 Task: Add a condition where "Channel Is not X corp DM" in pending tickets.
Action: Mouse moved to (98, 437)
Screenshot: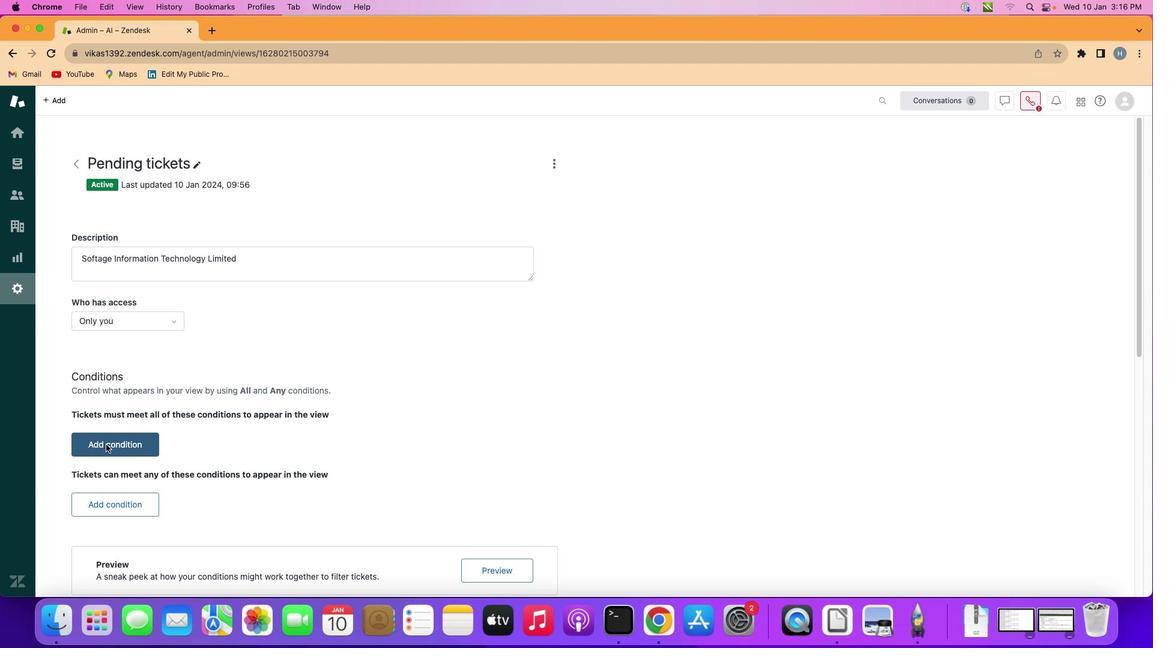 
Action: Mouse pressed left at (98, 437)
Screenshot: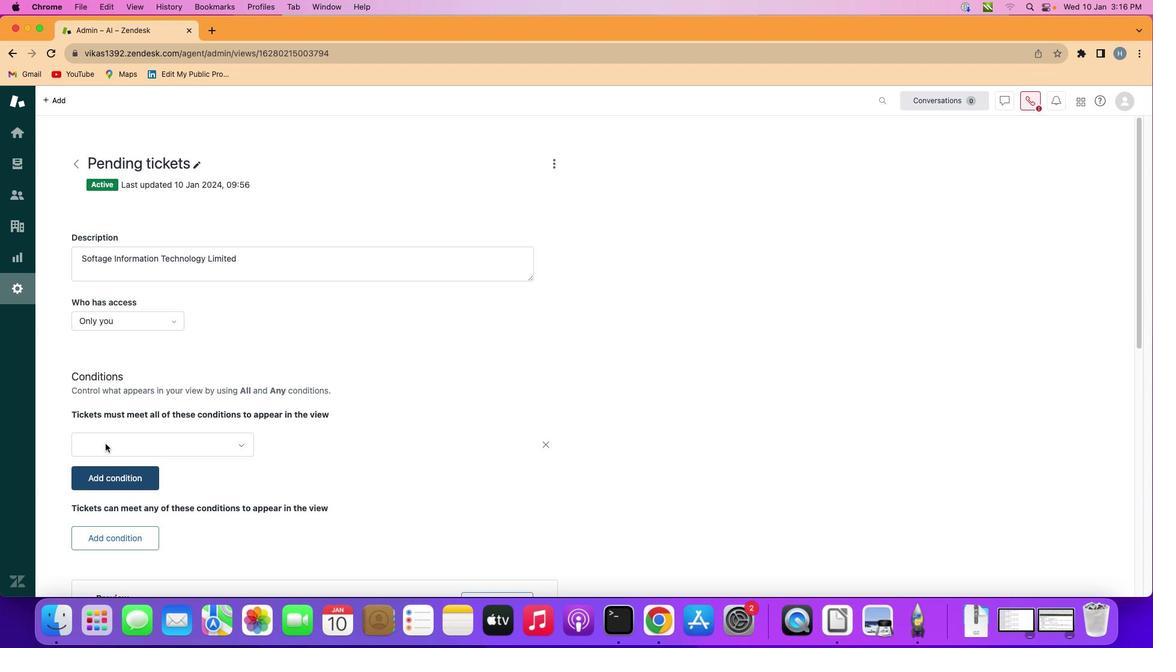 
Action: Mouse moved to (150, 430)
Screenshot: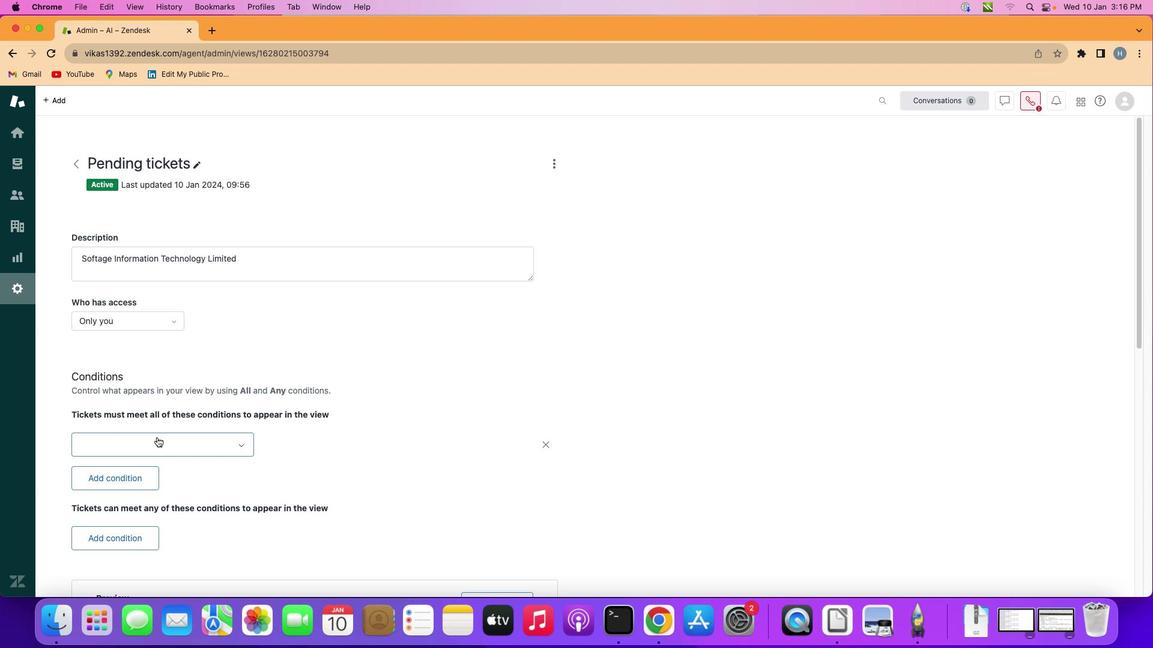 
Action: Mouse pressed left at (150, 430)
Screenshot: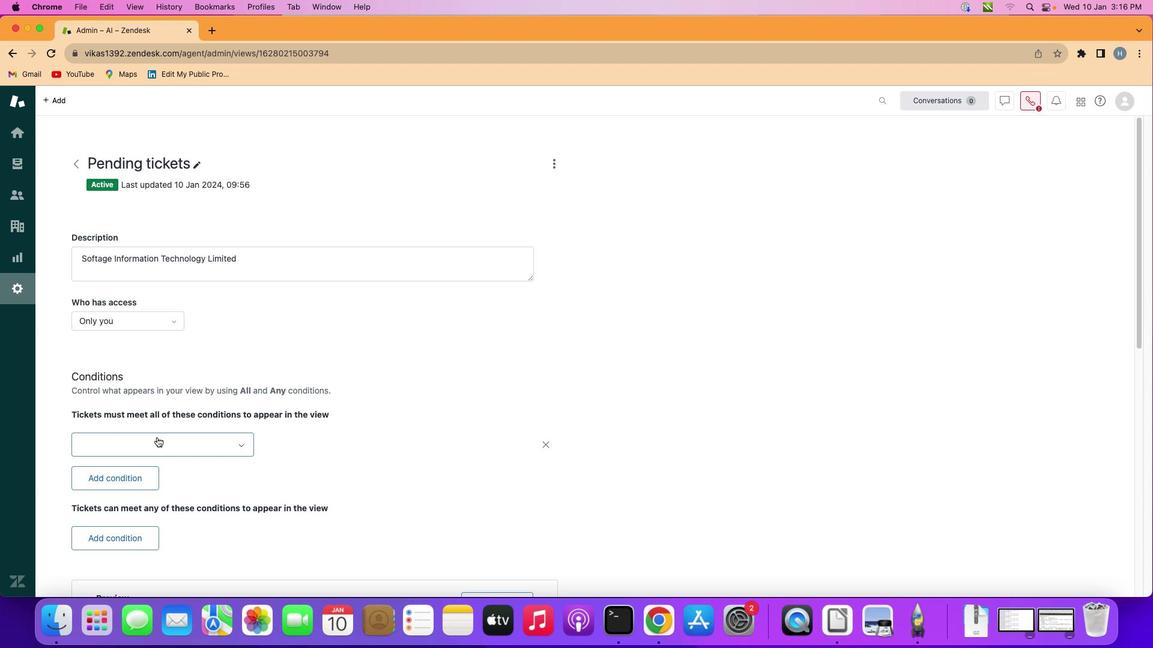 
Action: Mouse moved to (156, 305)
Screenshot: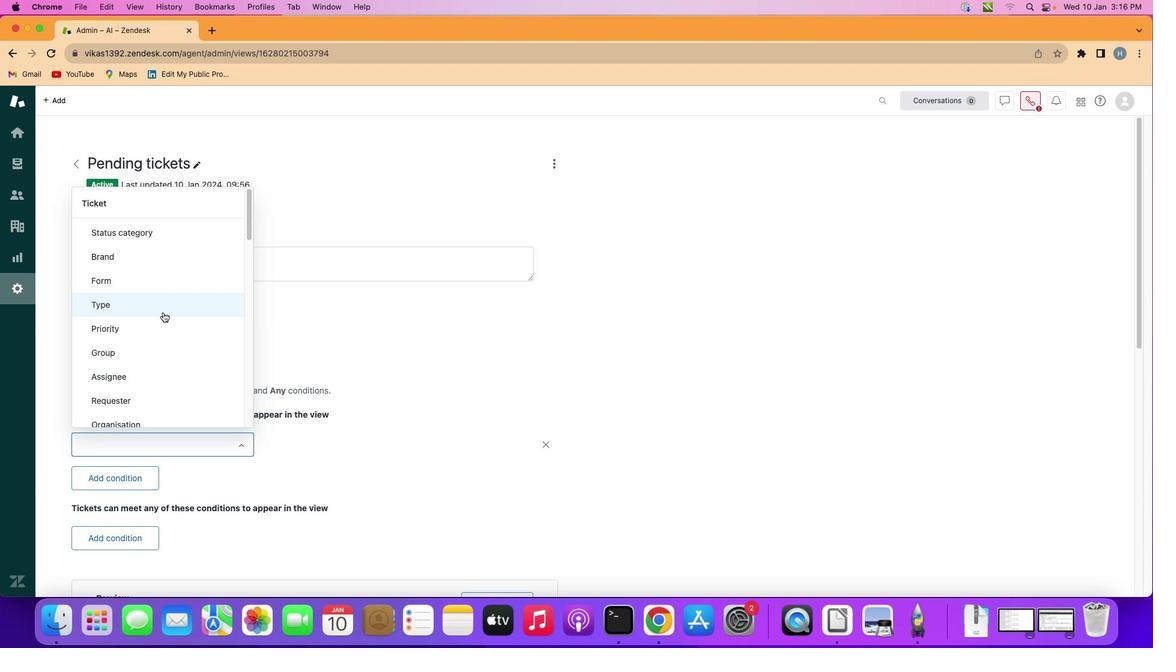 
Action: Mouse scrolled (156, 305) with delta (-6, -7)
Screenshot: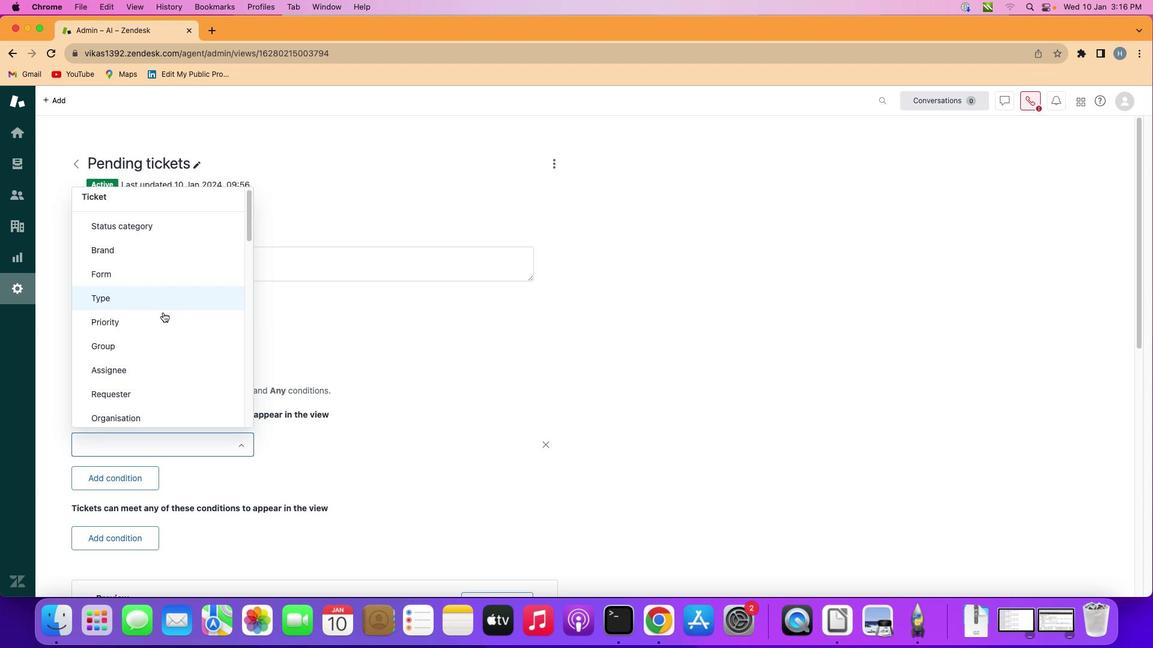 
Action: Mouse scrolled (156, 305) with delta (-6, -7)
Screenshot: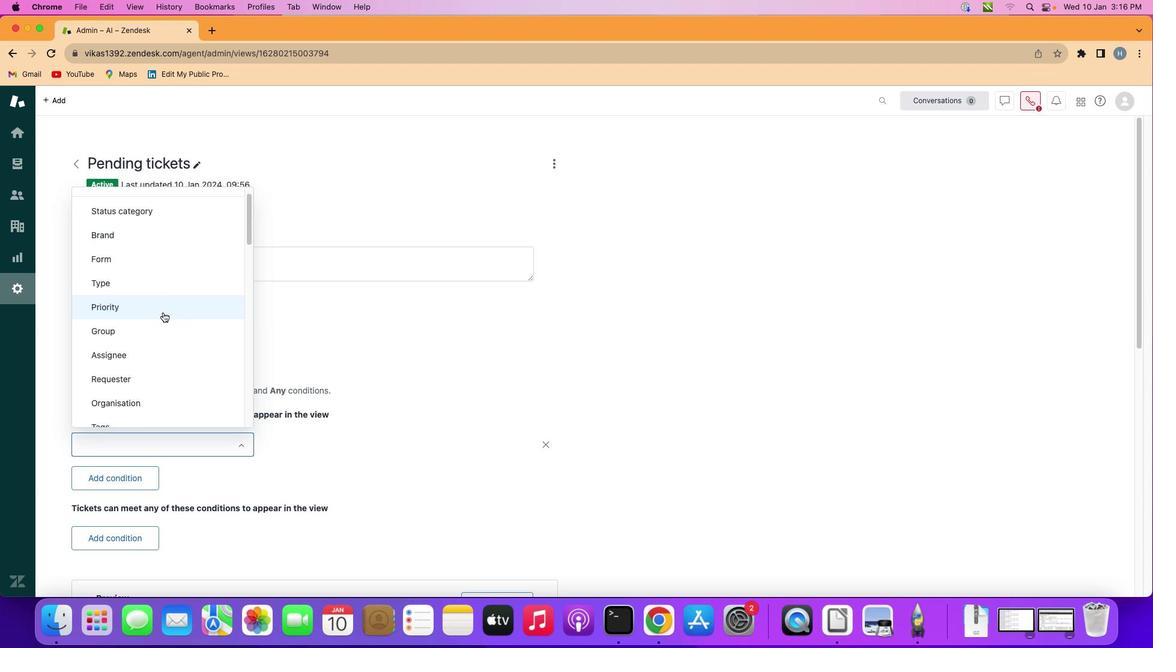 
Action: Mouse scrolled (156, 305) with delta (-6, -7)
Screenshot: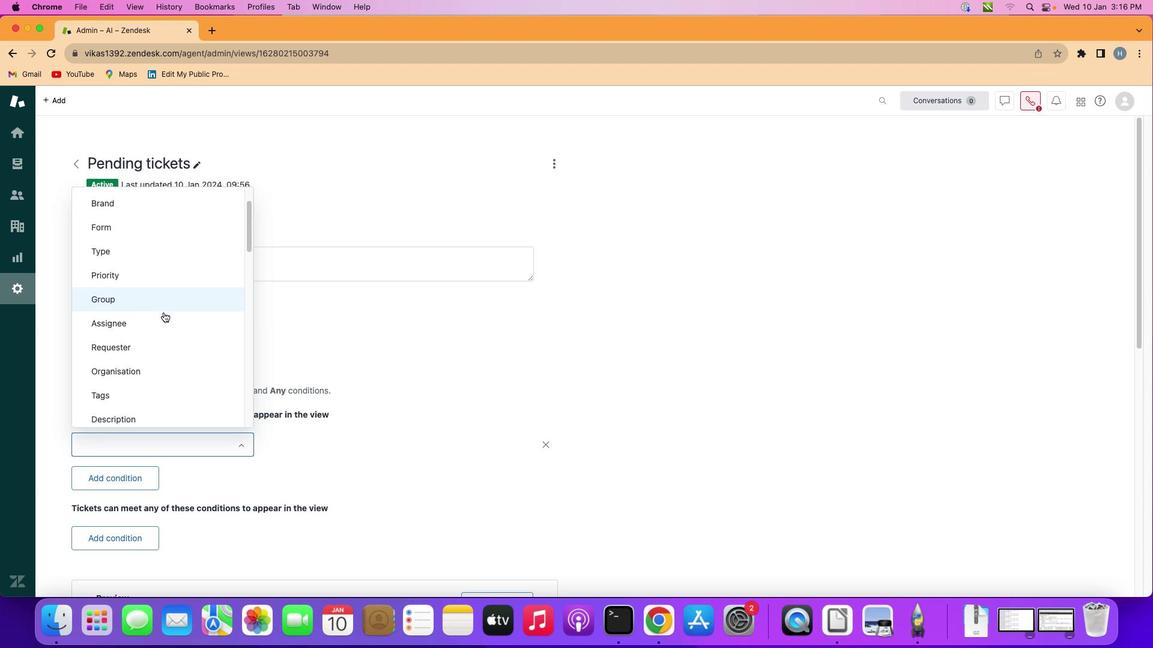 
Action: Mouse moved to (156, 305)
Screenshot: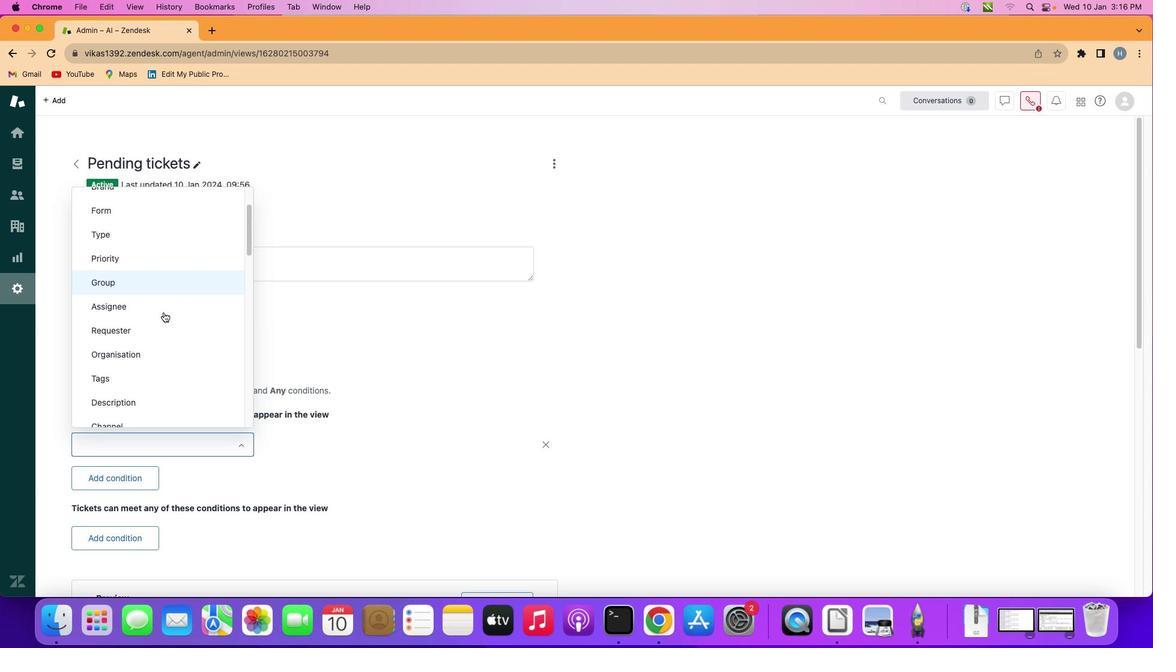 
Action: Mouse scrolled (156, 305) with delta (-6, -7)
Screenshot: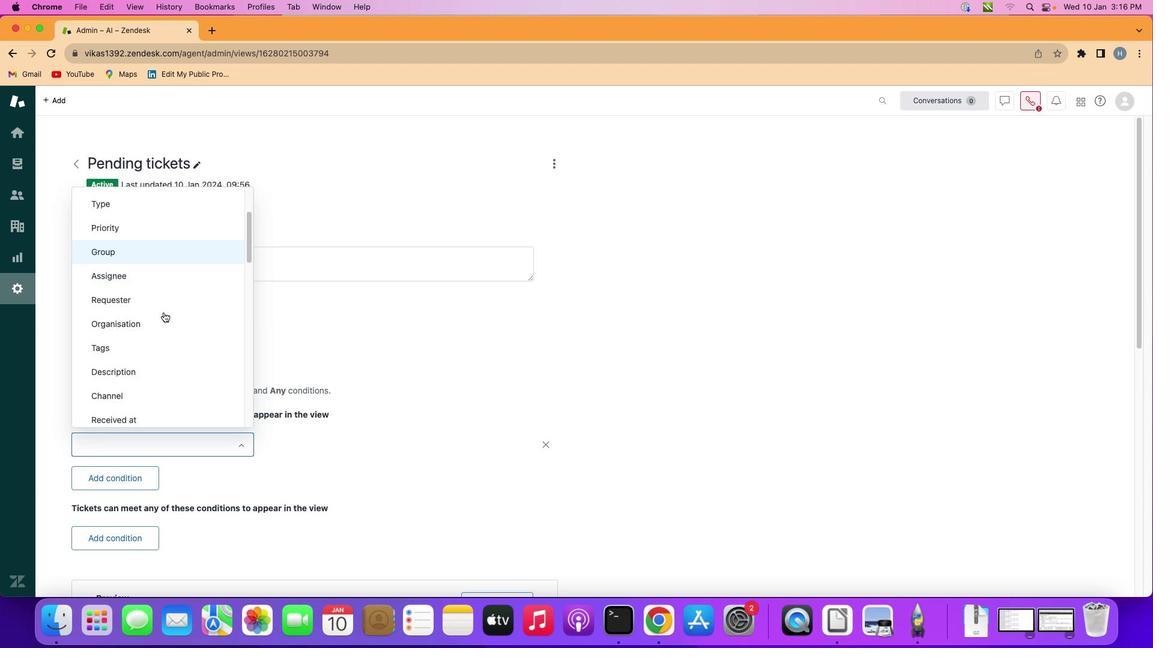 
Action: Mouse moved to (156, 305)
Screenshot: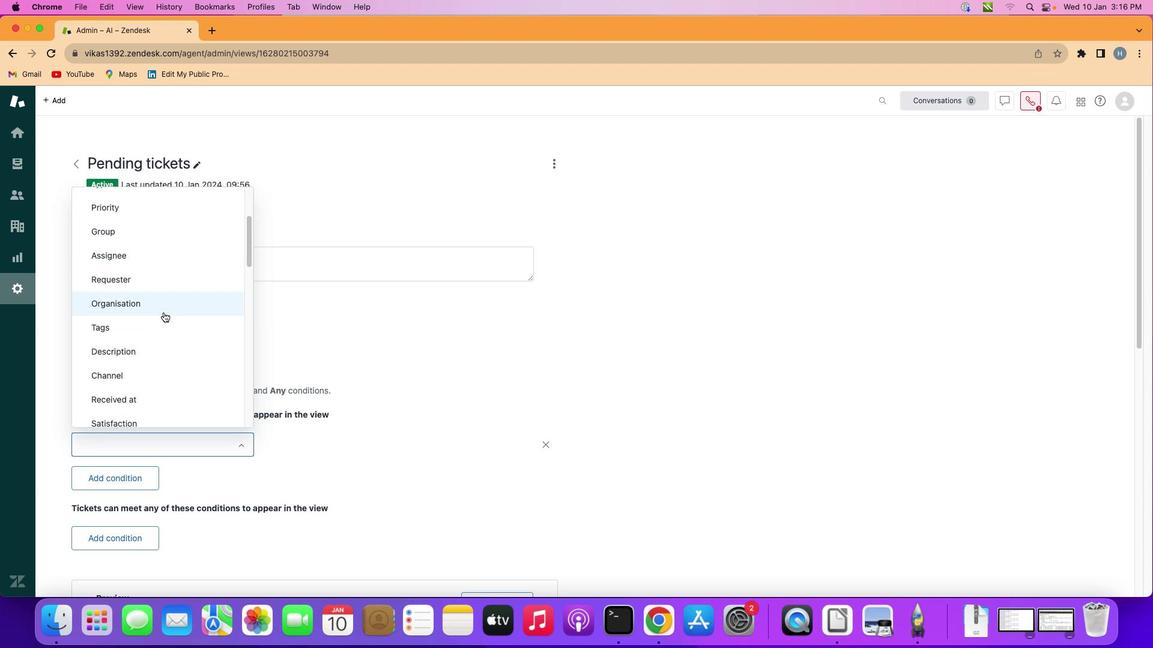 
Action: Mouse scrolled (156, 305) with delta (-6, -7)
Screenshot: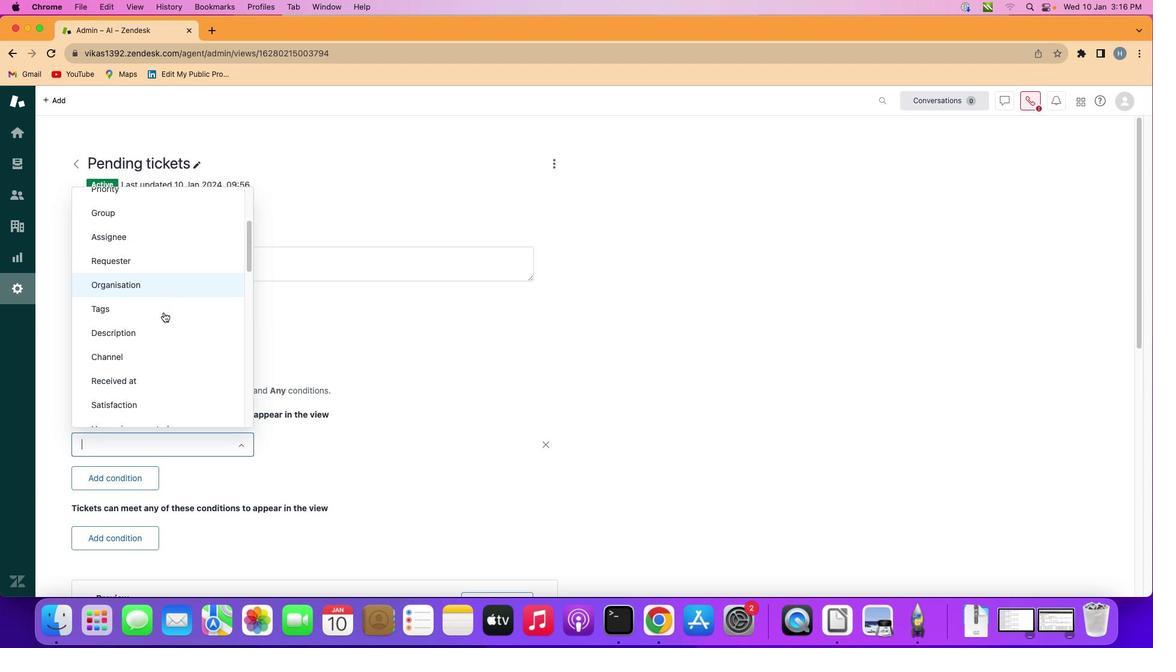 
Action: Mouse moved to (163, 341)
Screenshot: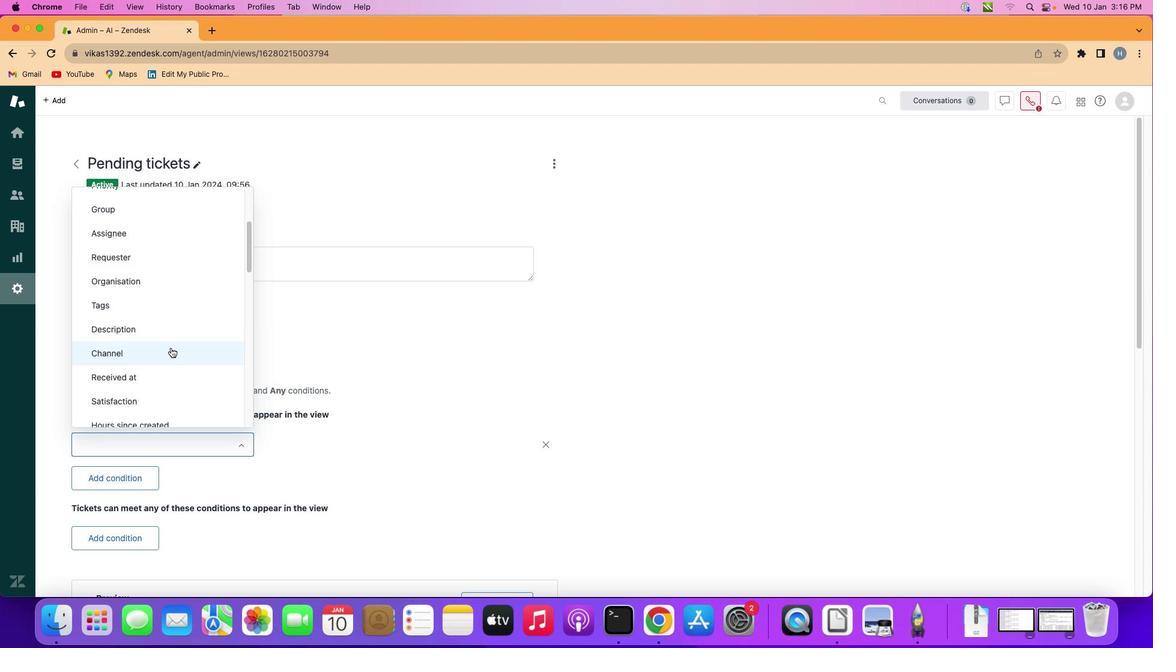 
Action: Mouse pressed left at (163, 341)
Screenshot: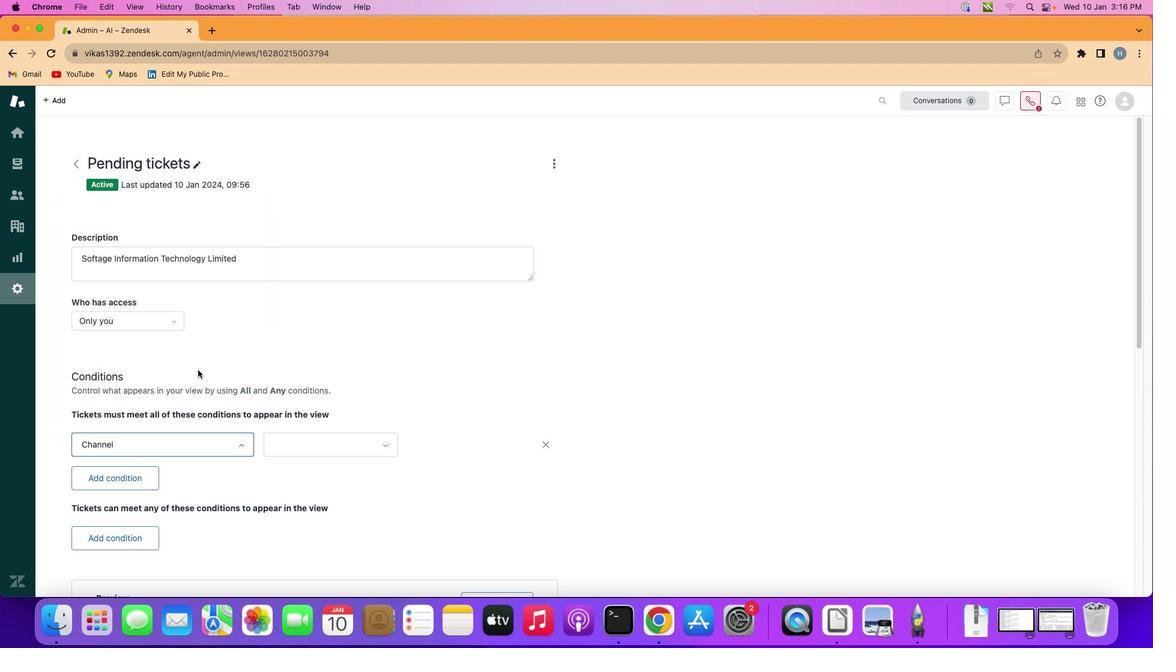 
Action: Mouse moved to (304, 432)
Screenshot: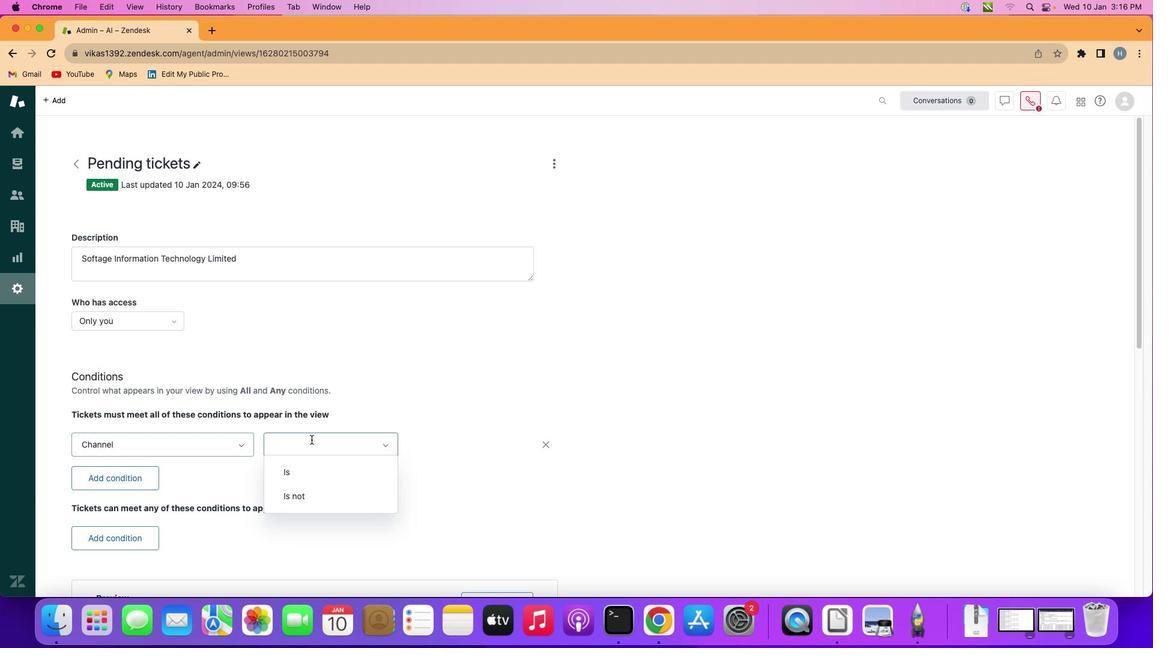 
Action: Mouse pressed left at (304, 432)
Screenshot: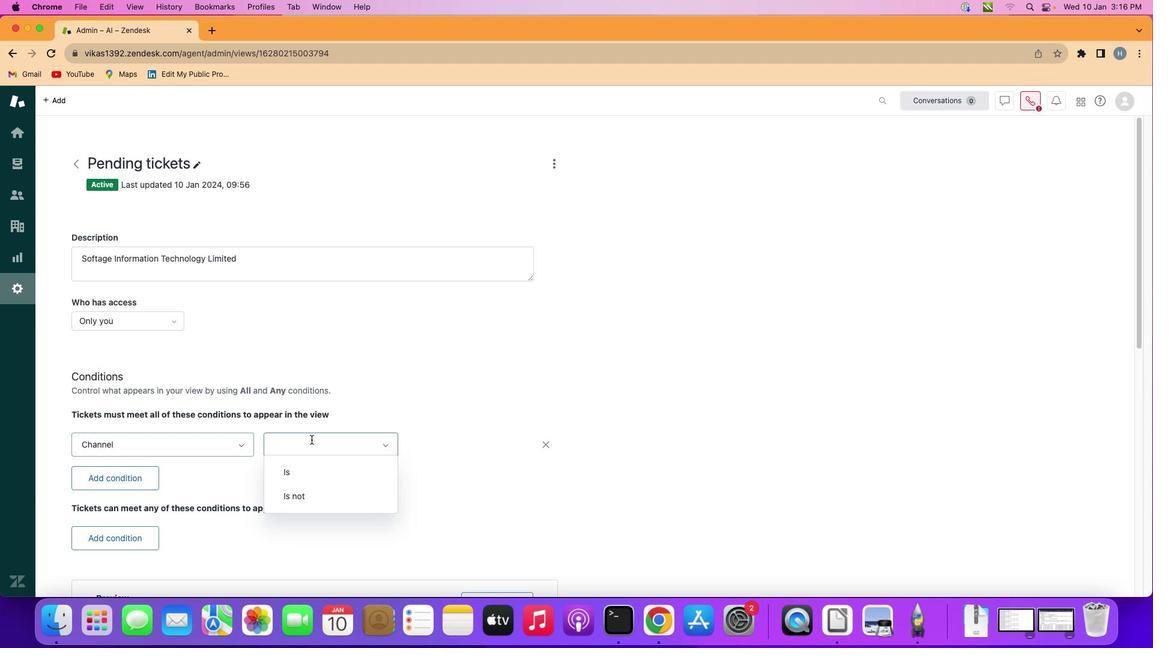 
Action: Mouse moved to (312, 493)
Screenshot: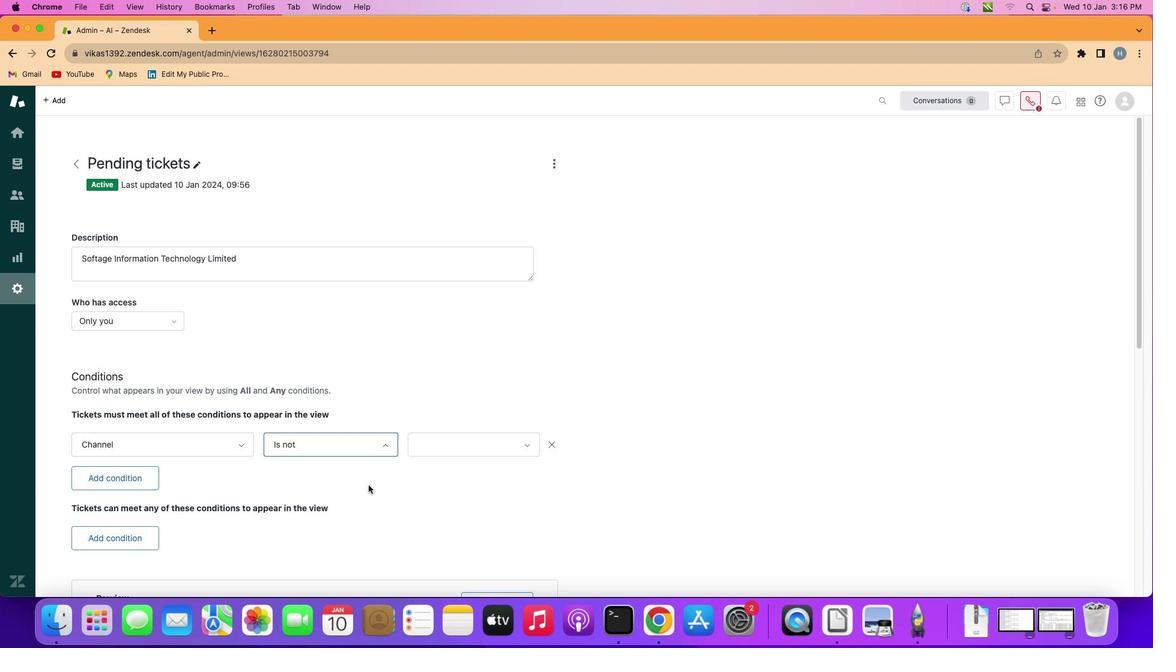 
Action: Mouse pressed left at (312, 493)
Screenshot: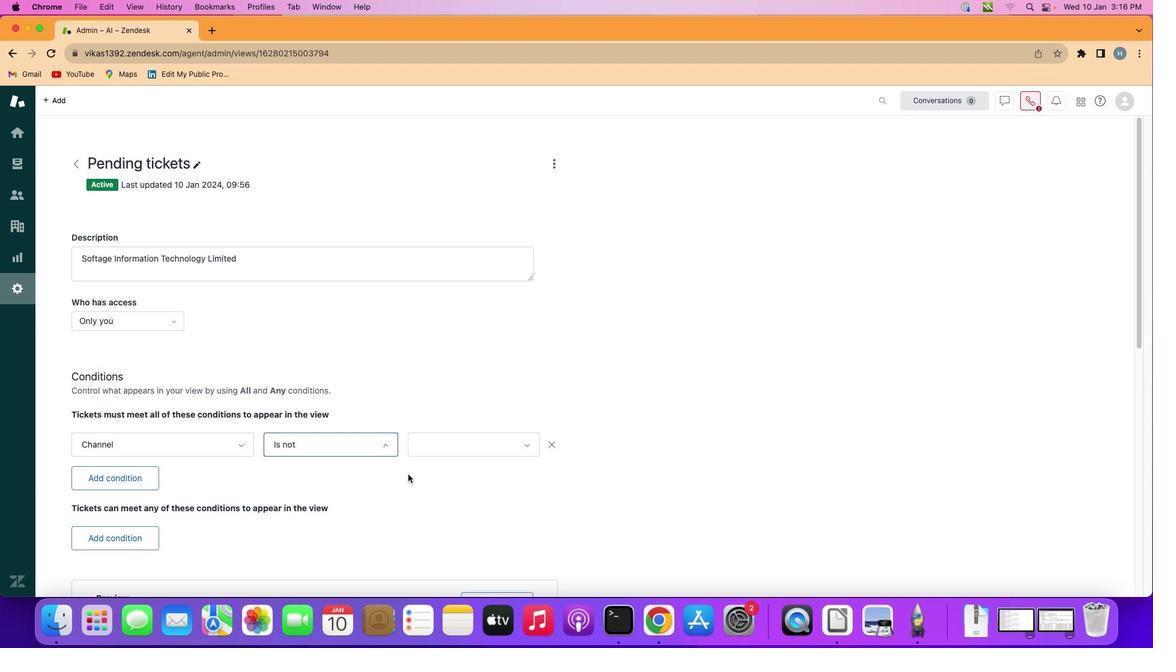 
Action: Mouse moved to (468, 442)
Screenshot: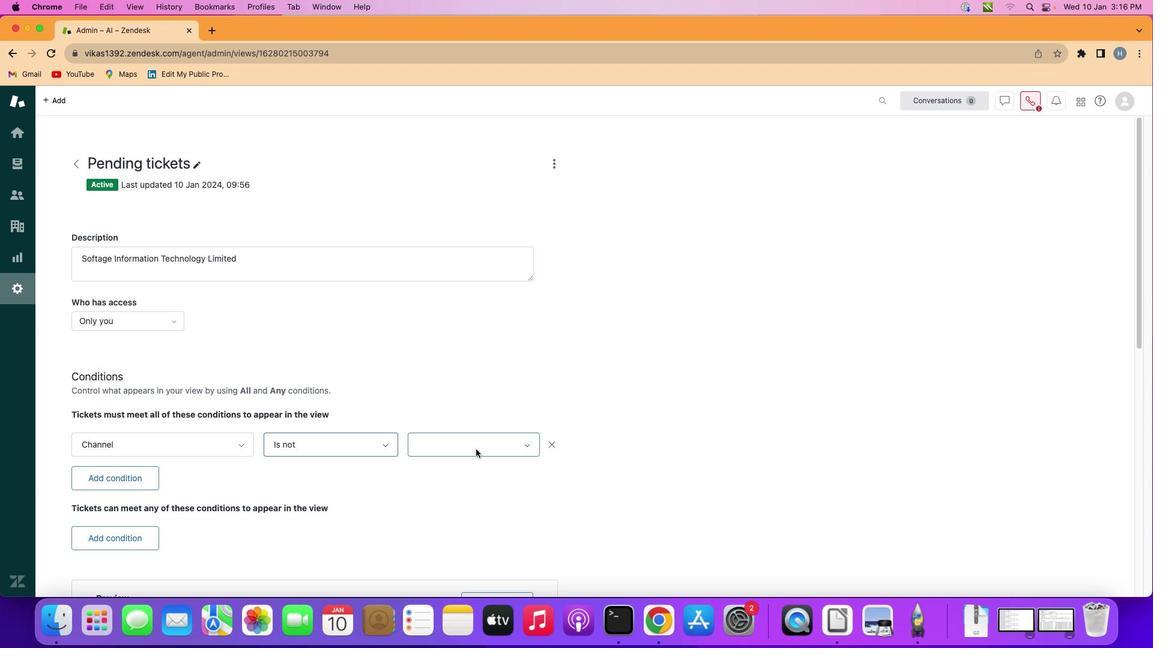 
Action: Mouse pressed left at (468, 442)
Screenshot: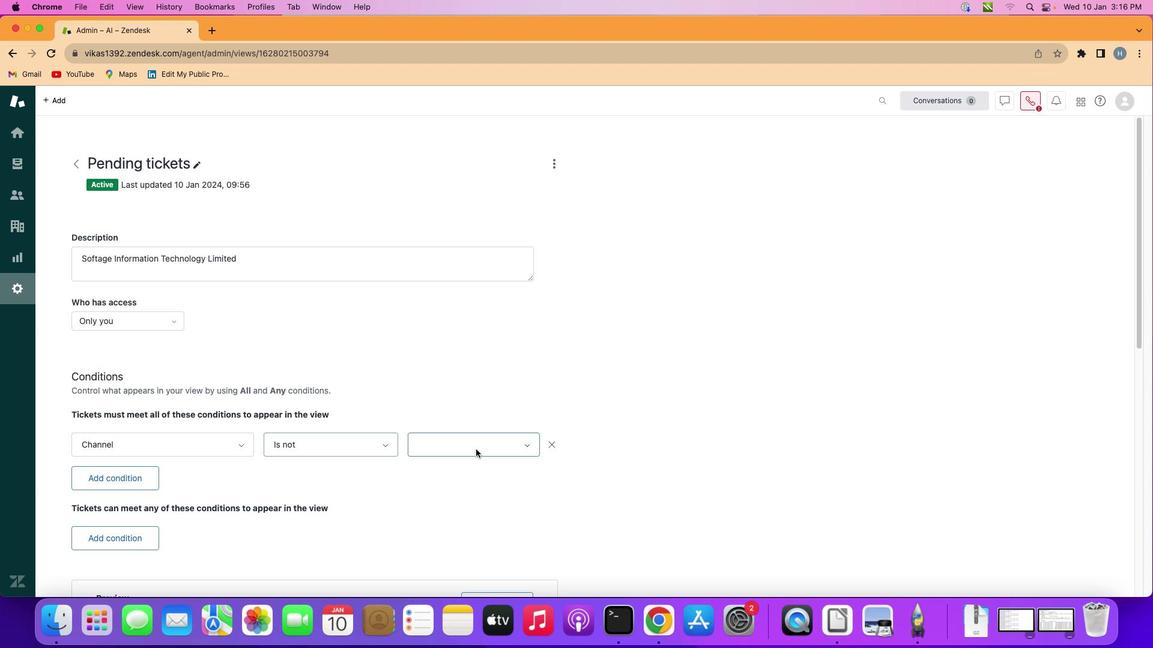 
Action: Mouse moved to (473, 283)
Screenshot: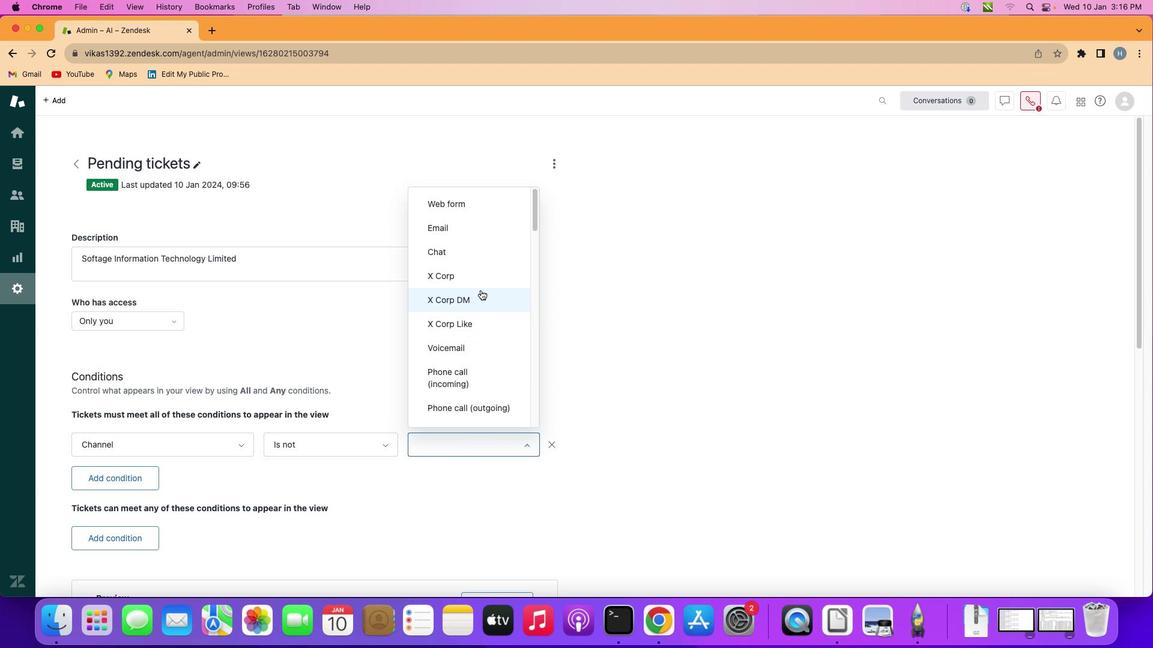 
Action: Mouse pressed left at (473, 283)
Screenshot: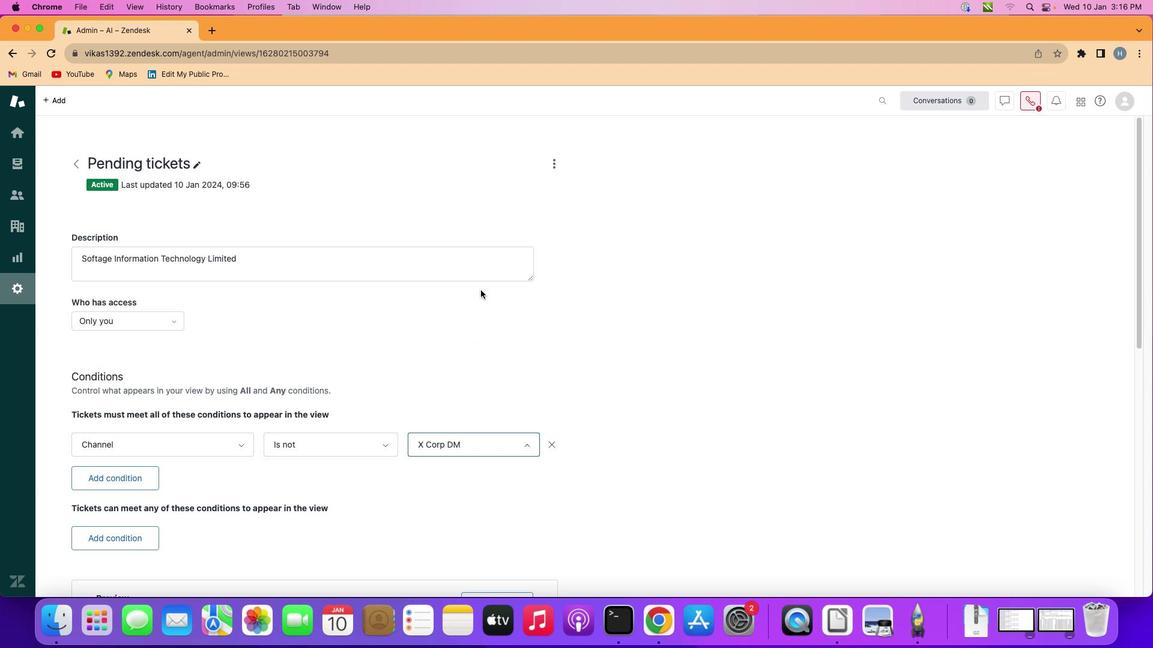 
